 Task: Look for products in the category "Sun Protection & Bug Spray" from Derma E only.
Action: Mouse moved to (264, 137)
Screenshot: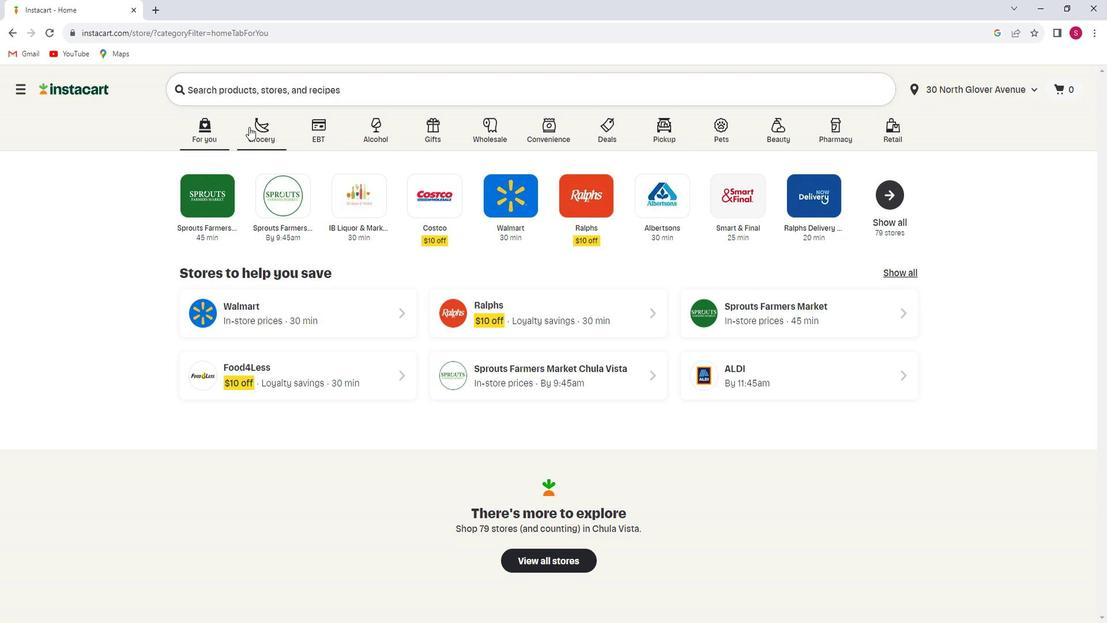 
Action: Mouse pressed left at (264, 137)
Screenshot: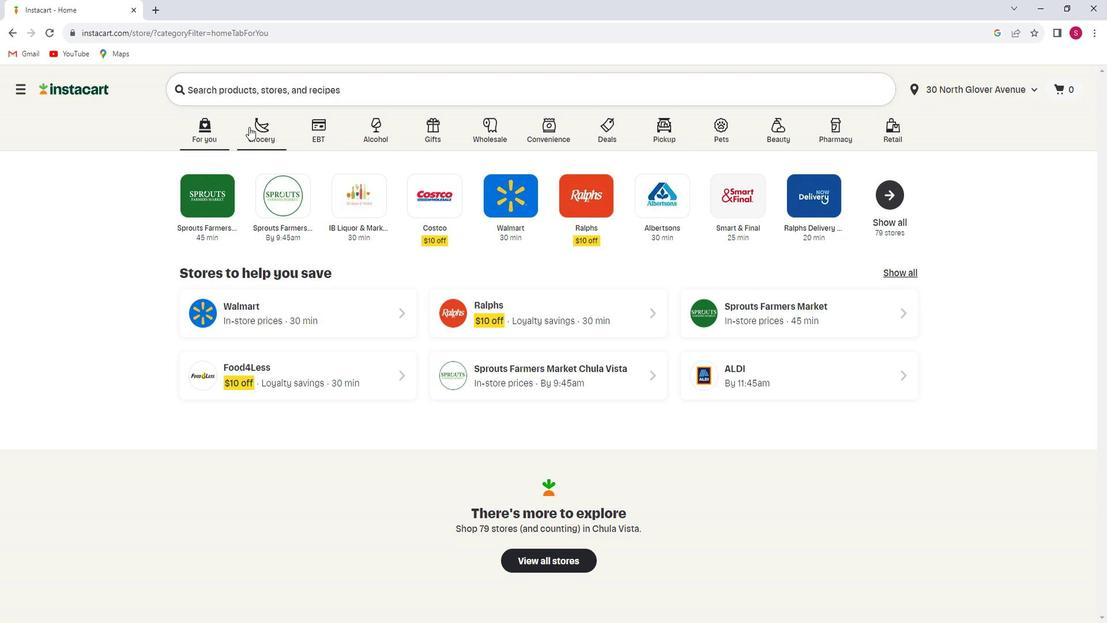 
Action: Mouse moved to (260, 346)
Screenshot: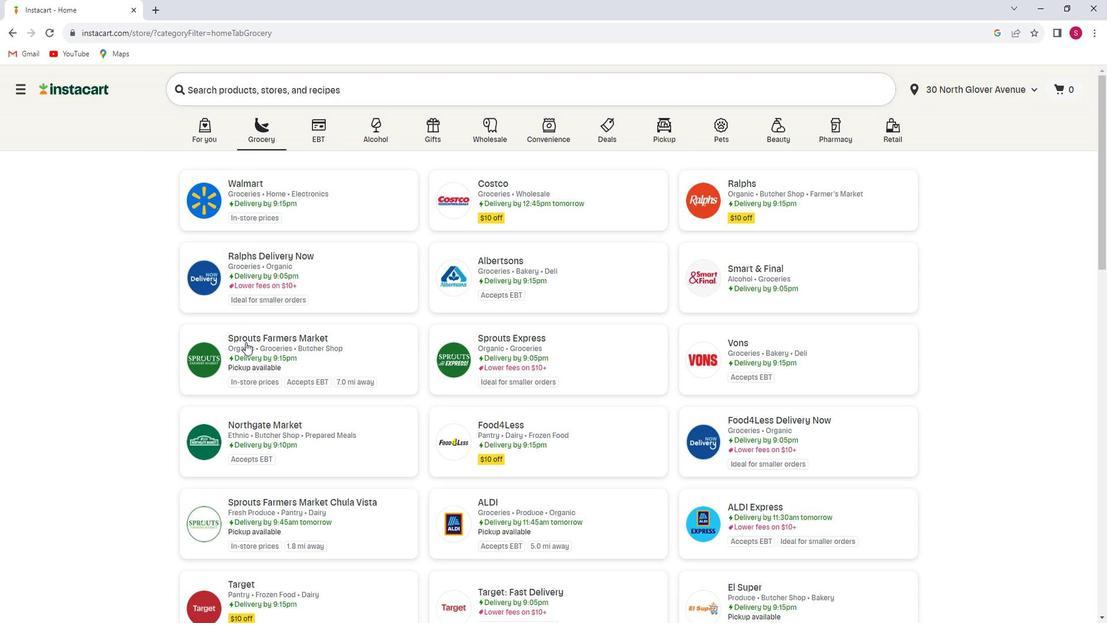 
Action: Mouse pressed left at (260, 346)
Screenshot: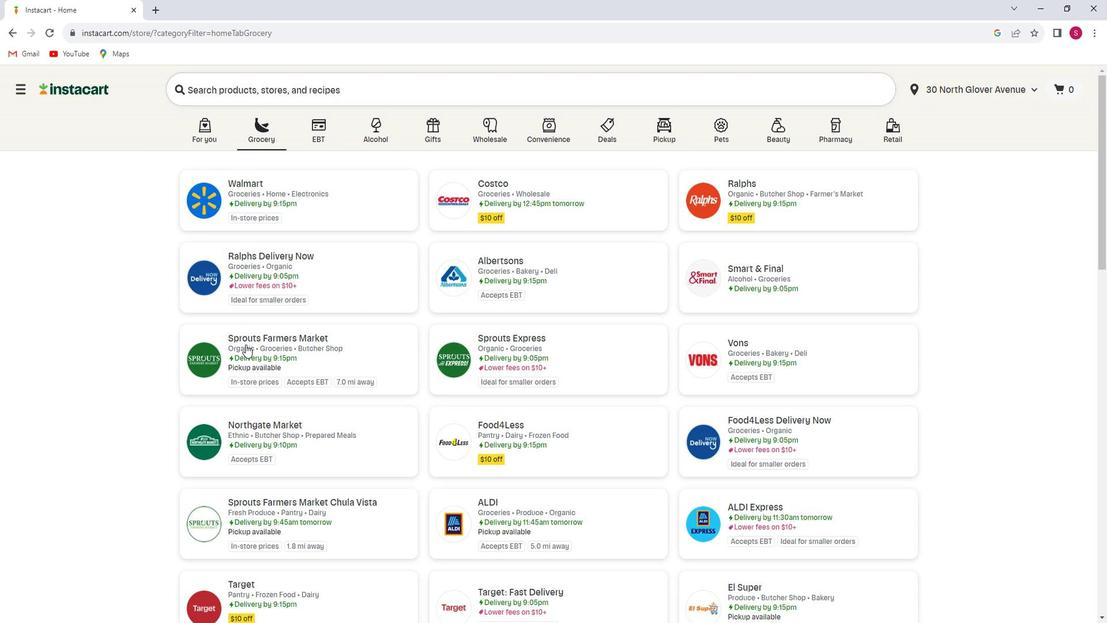 
Action: Mouse moved to (64, 416)
Screenshot: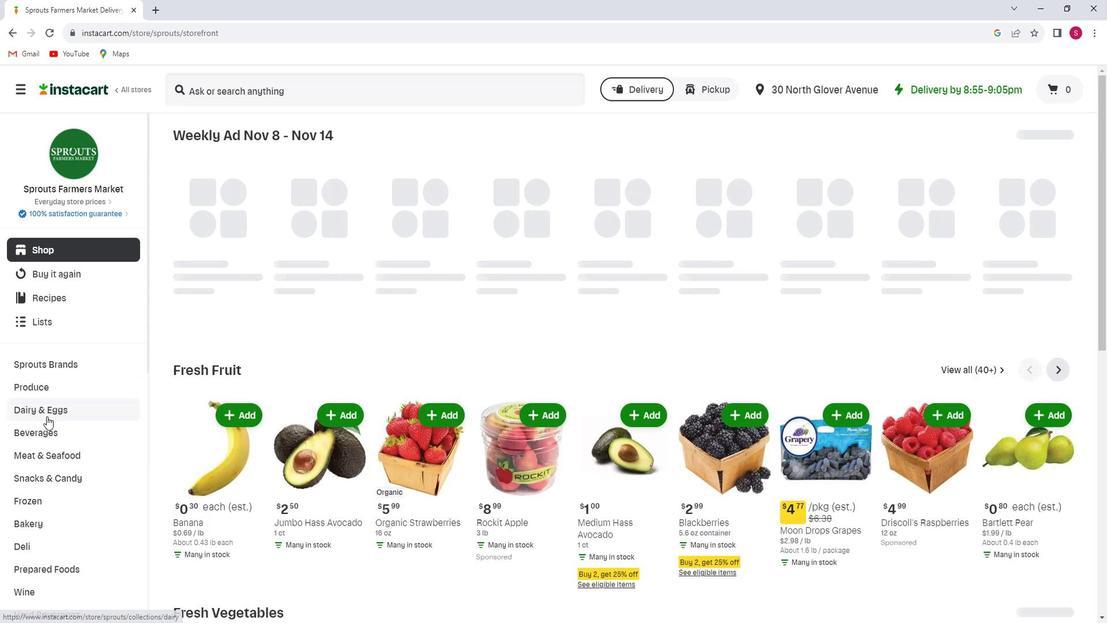 
Action: Mouse scrolled (64, 415) with delta (0, 0)
Screenshot: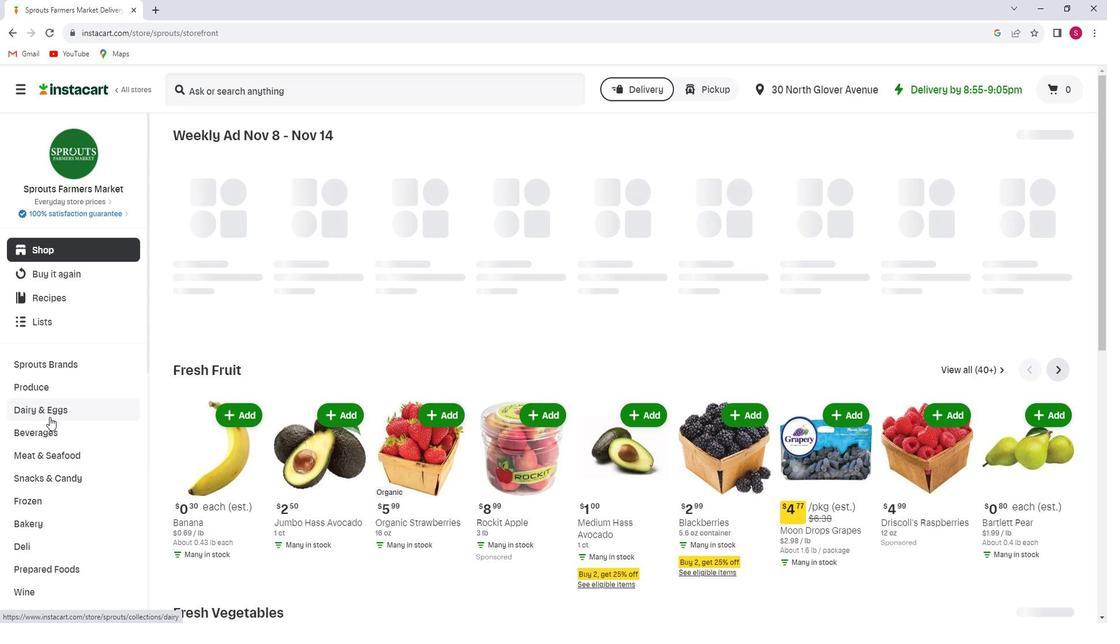 
Action: Mouse scrolled (64, 415) with delta (0, 0)
Screenshot: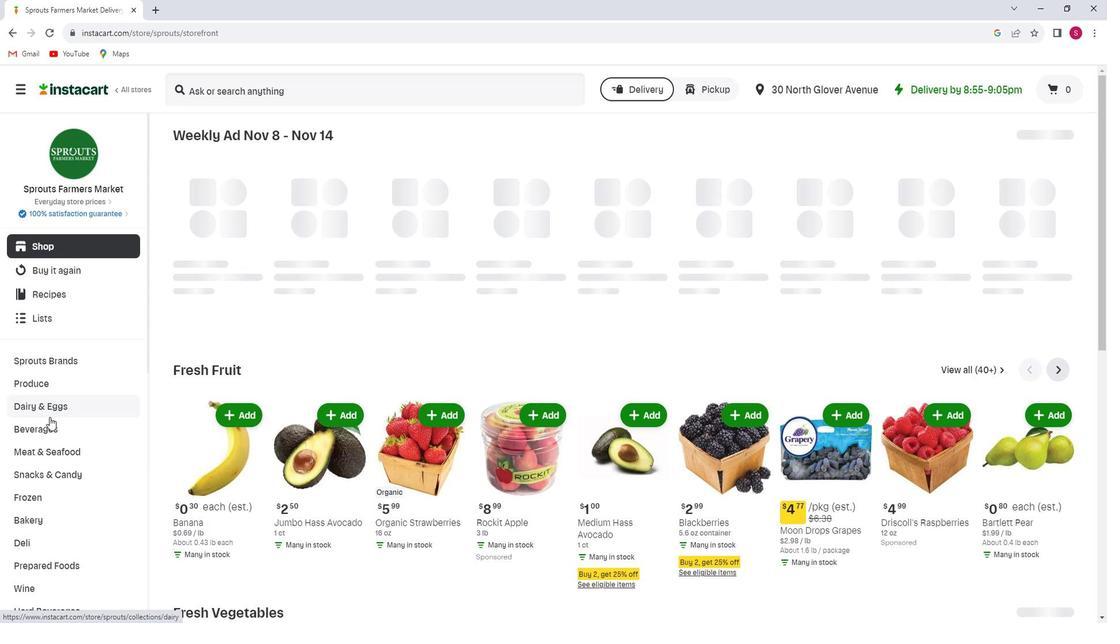
Action: Mouse scrolled (64, 415) with delta (0, 0)
Screenshot: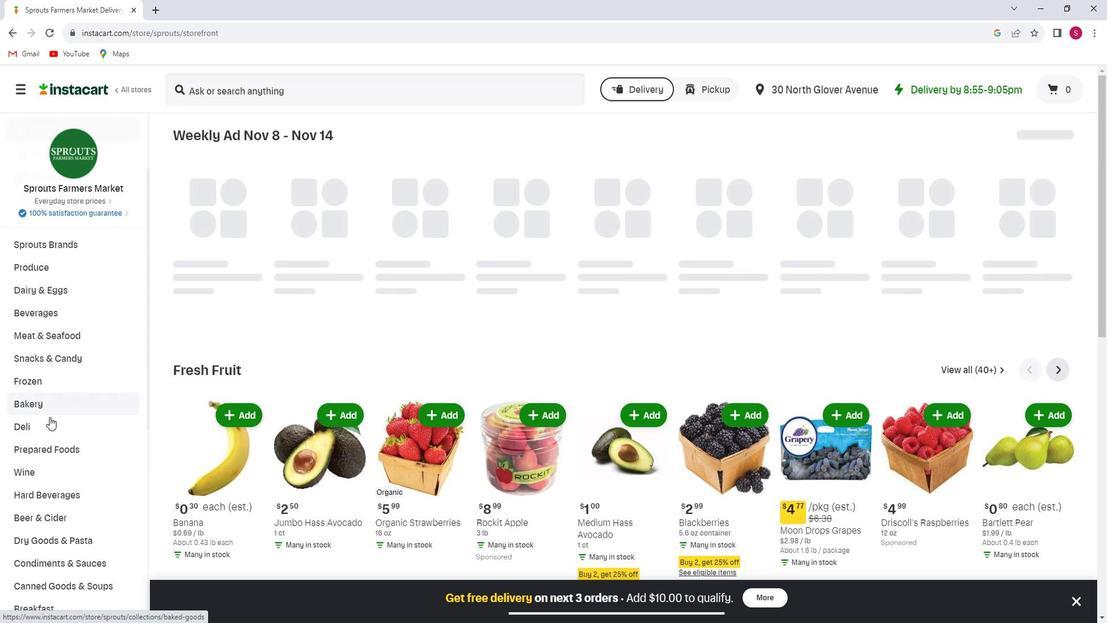 
Action: Mouse scrolled (64, 415) with delta (0, 0)
Screenshot: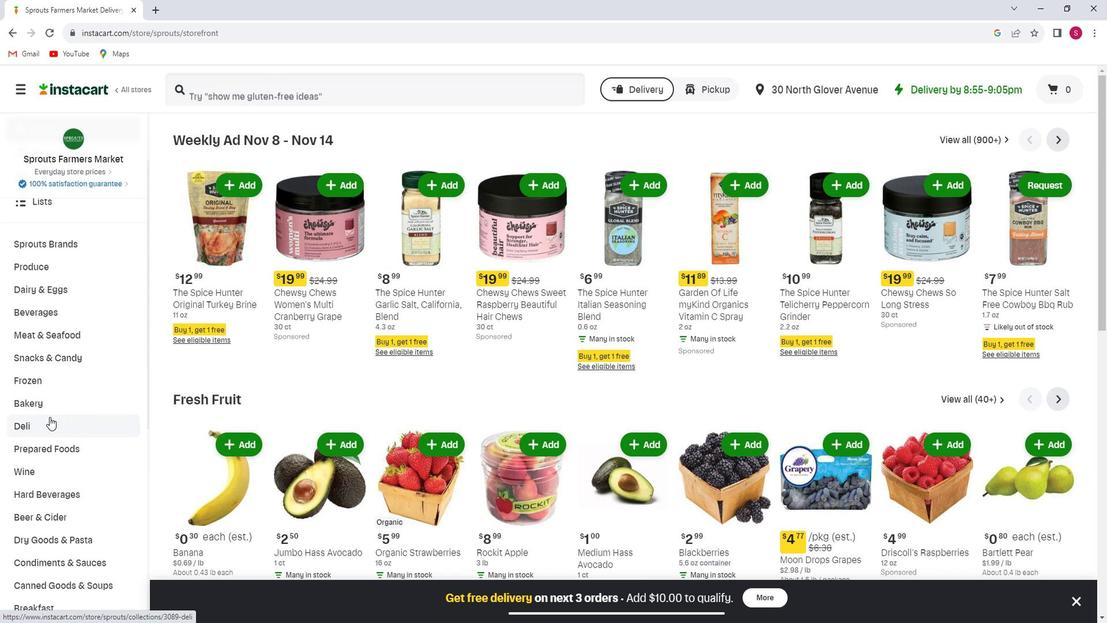 
Action: Mouse scrolled (64, 415) with delta (0, 0)
Screenshot: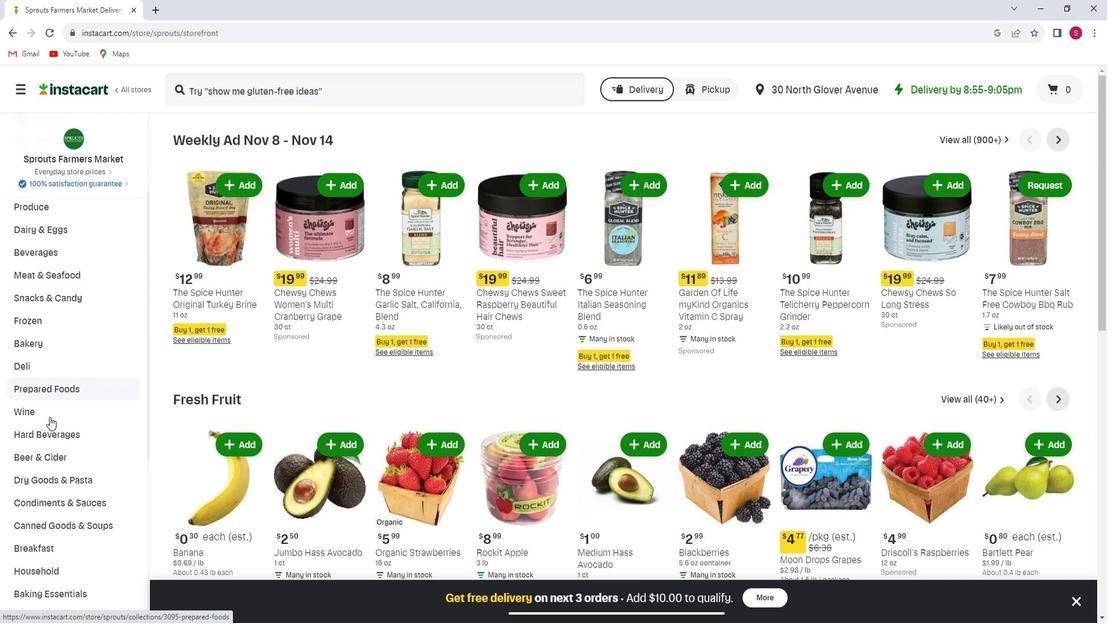 
Action: Mouse scrolled (64, 415) with delta (0, 0)
Screenshot: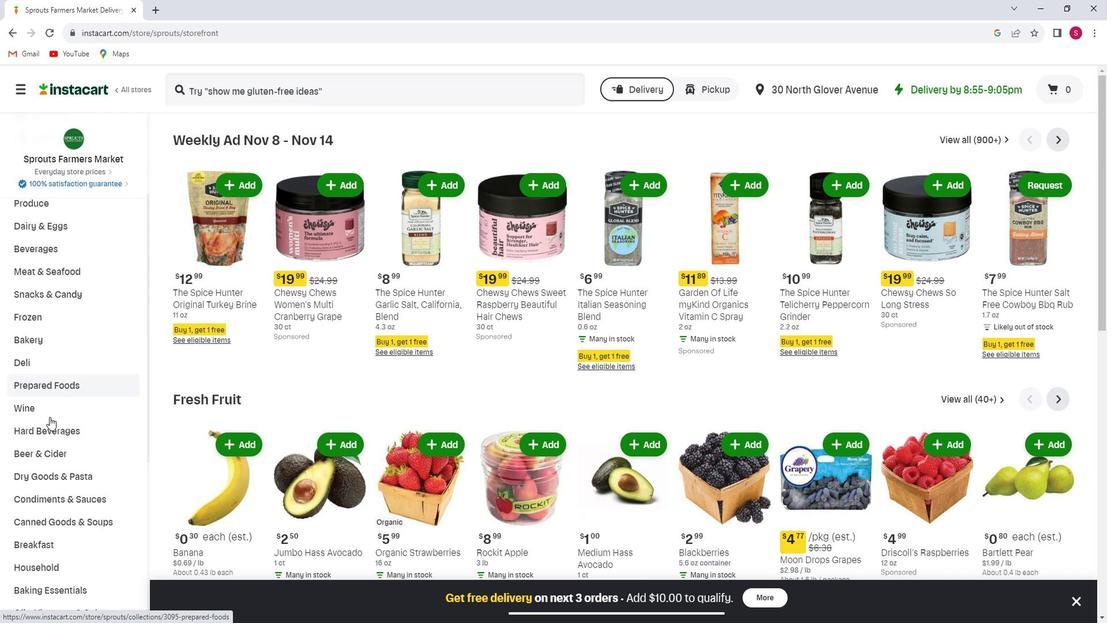 
Action: Mouse scrolled (64, 415) with delta (0, 0)
Screenshot: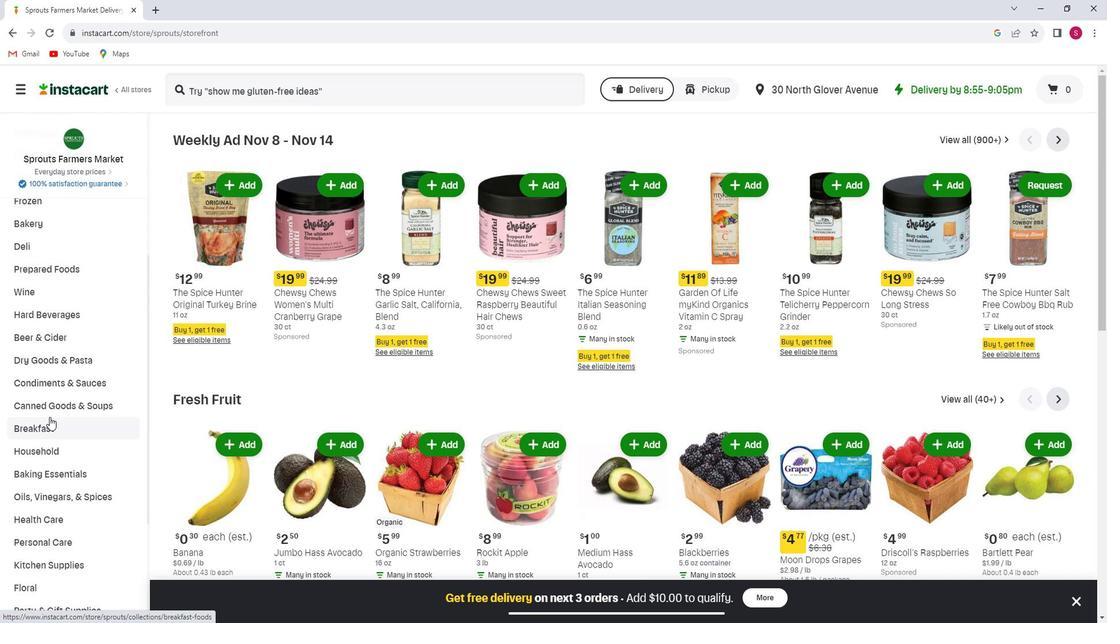 
Action: Mouse scrolled (64, 415) with delta (0, 0)
Screenshot: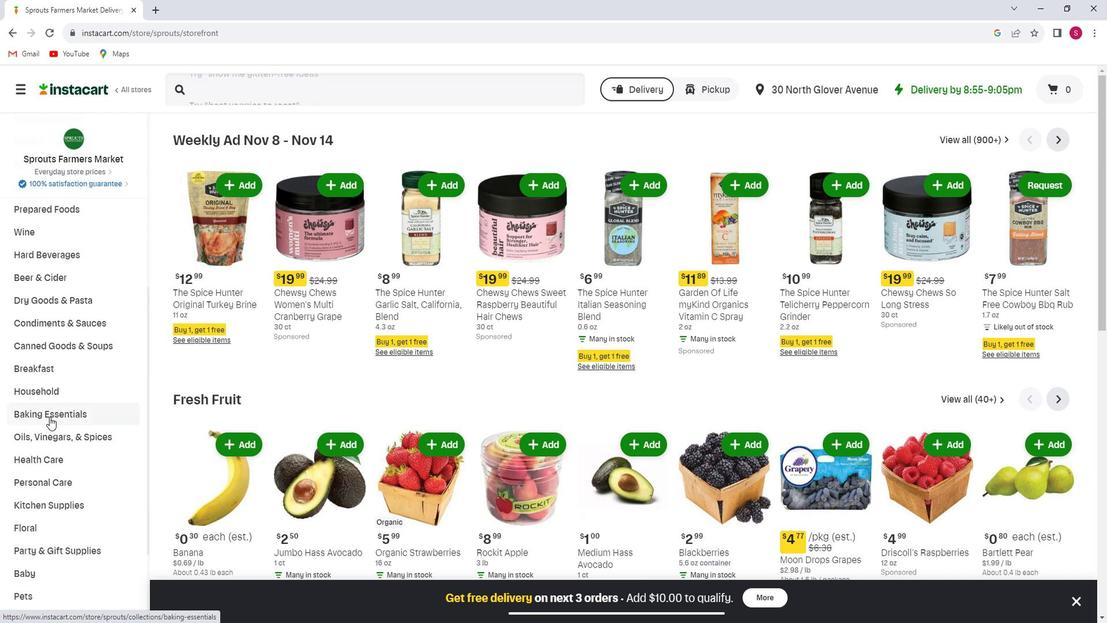 
Action: Mouse moved to (64, 423)
Screenshot: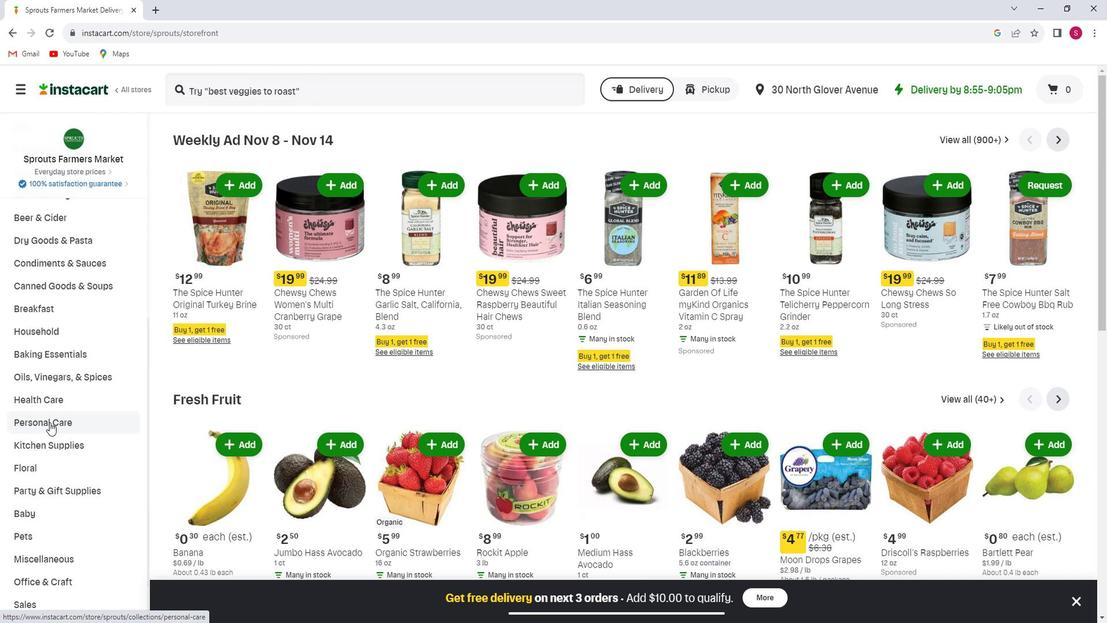 
Action: Mouse pressed left at (64, 423)
Screenshot: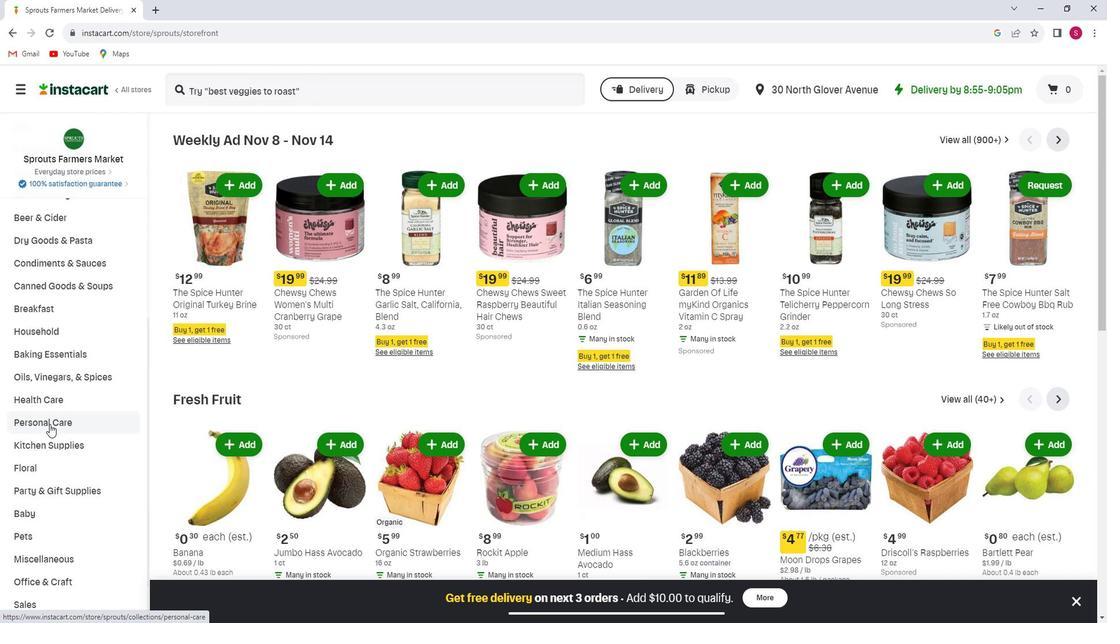 
Action: Mouse moved to (908, 176)
Screenshot: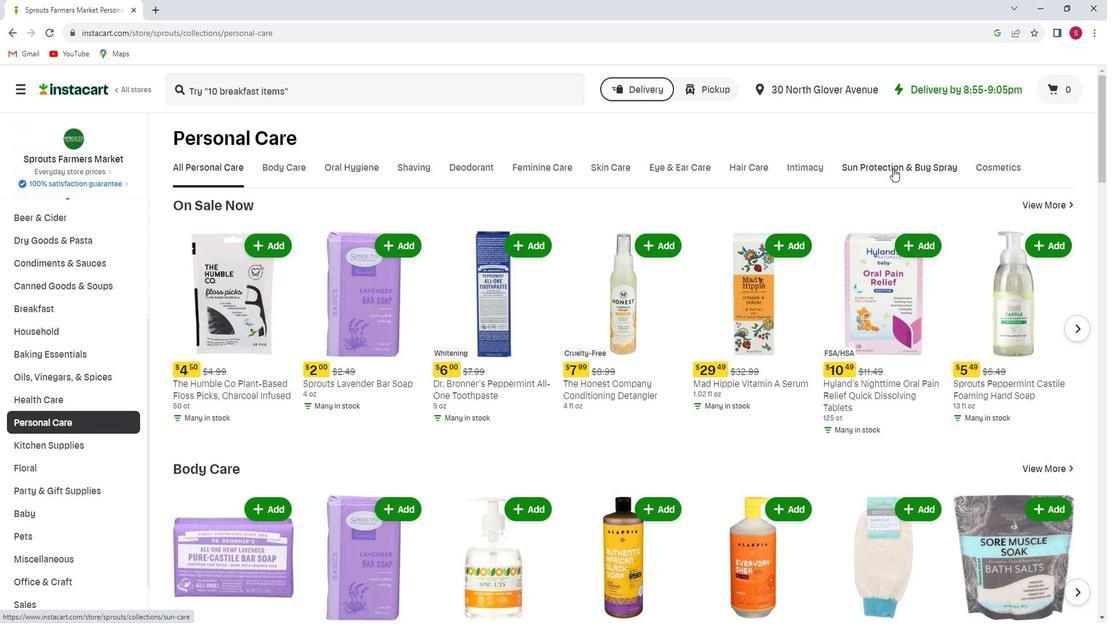 
Action: Mouse pressed left at (908, 176)
Screenshot: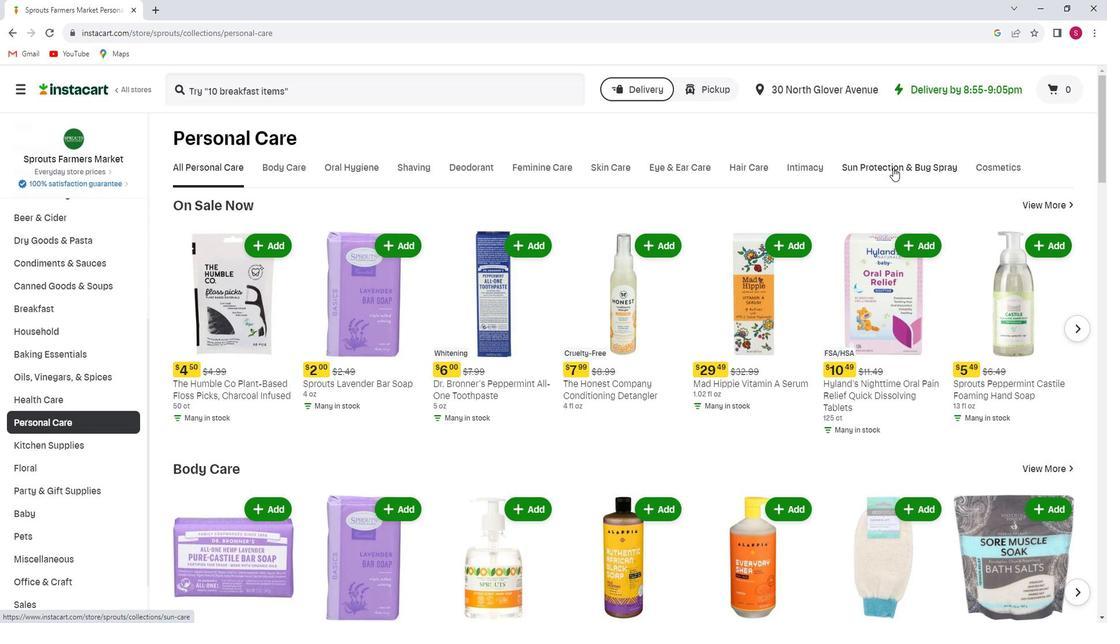 
Action: Mouse moved to (289, 276)
Screenshot: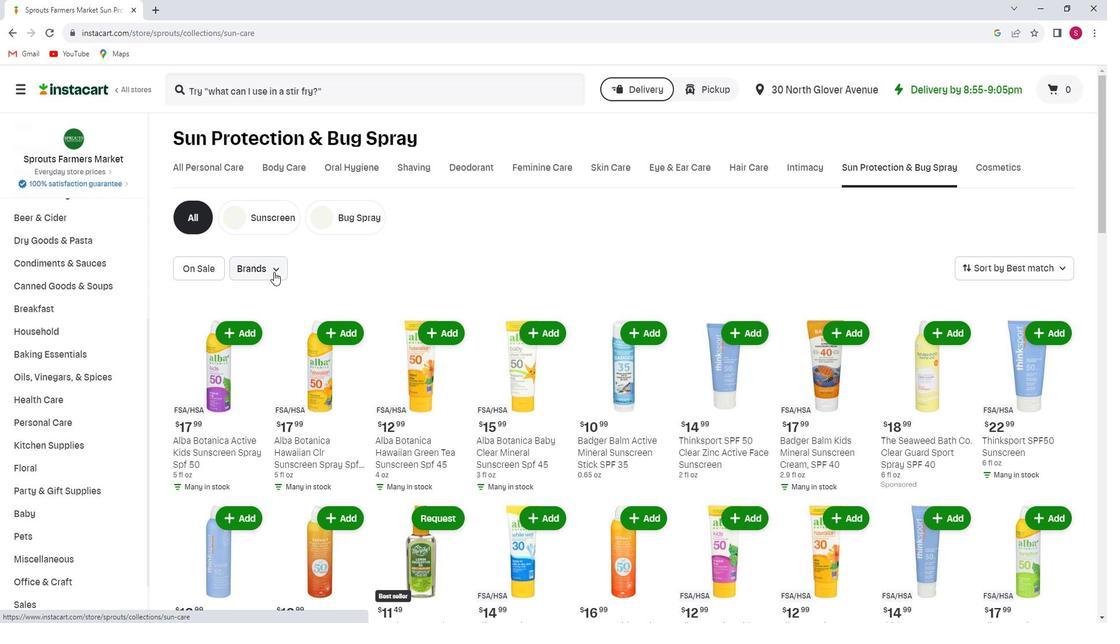 
Action: Mouse pressed left at (289, 276)
Screenshot: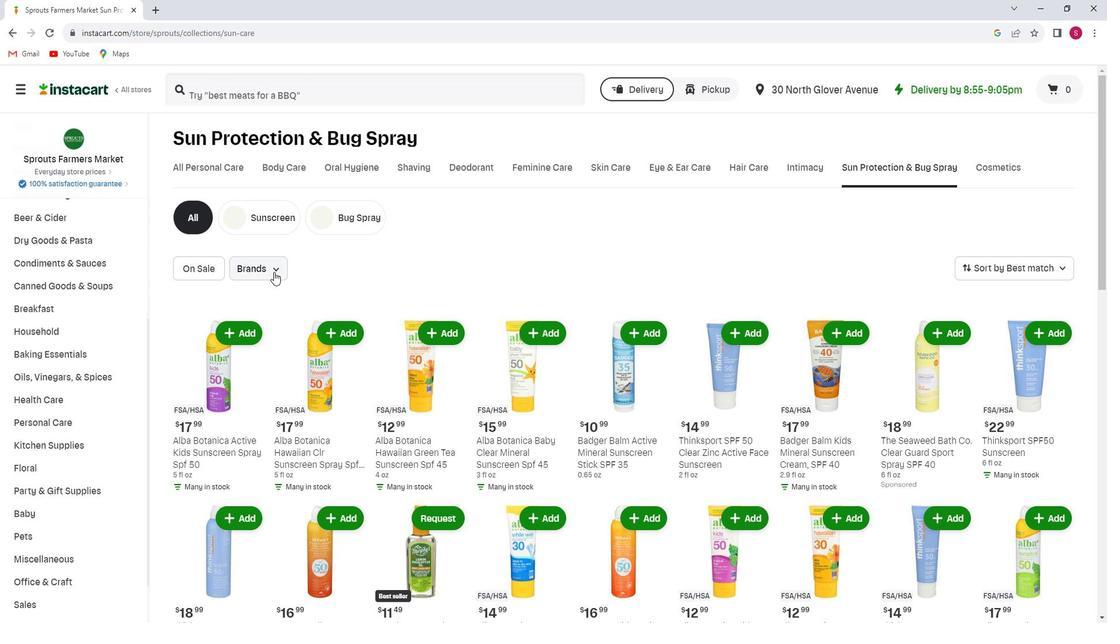 
Action: Mouse moved to (282, 354)
Screenshot: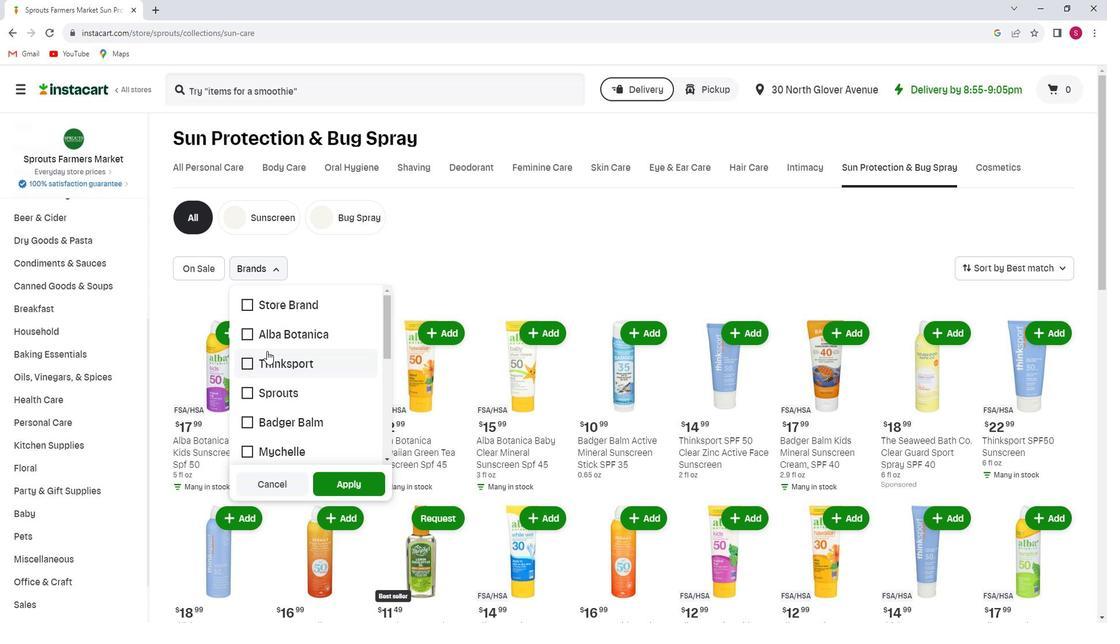 
Action: Mouse scrolled (282, 353) with delta (0, 0)
Screenshot: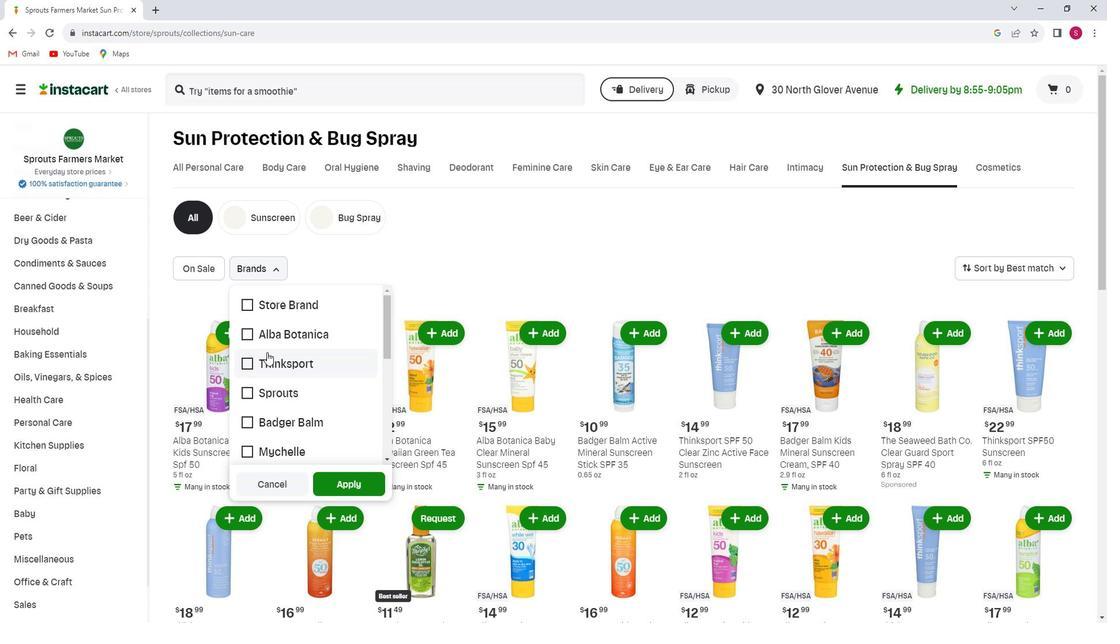 
Action: Mouse scrolled (282, 353) with delta (0, 0)
Screenshot: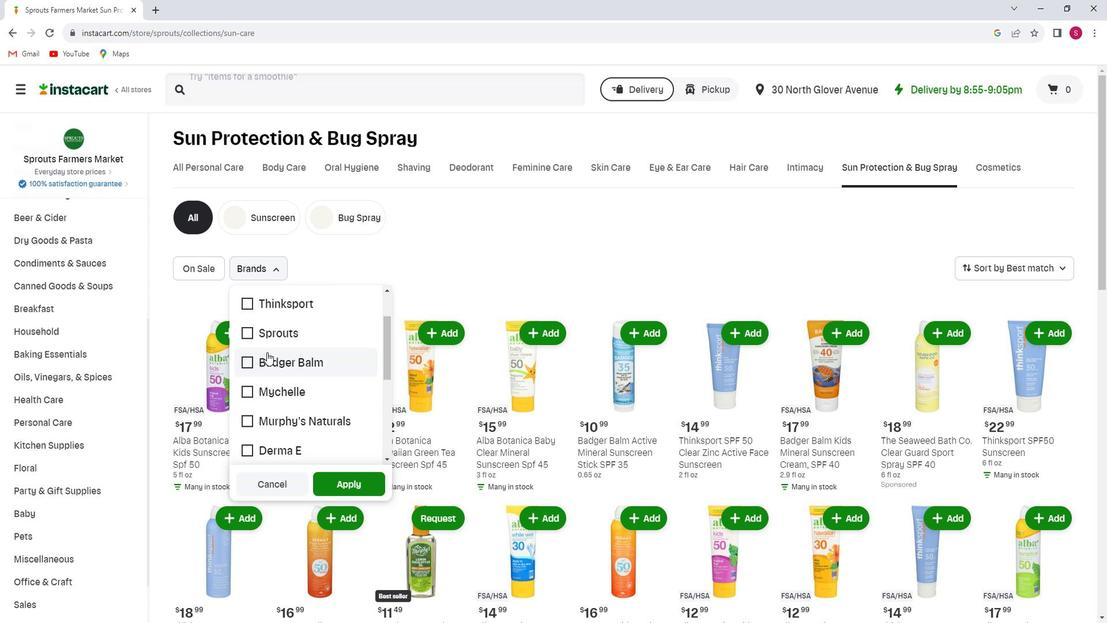 
Action: Mouse scrolled (282, 353) with delta (0, 0)
Screenshot: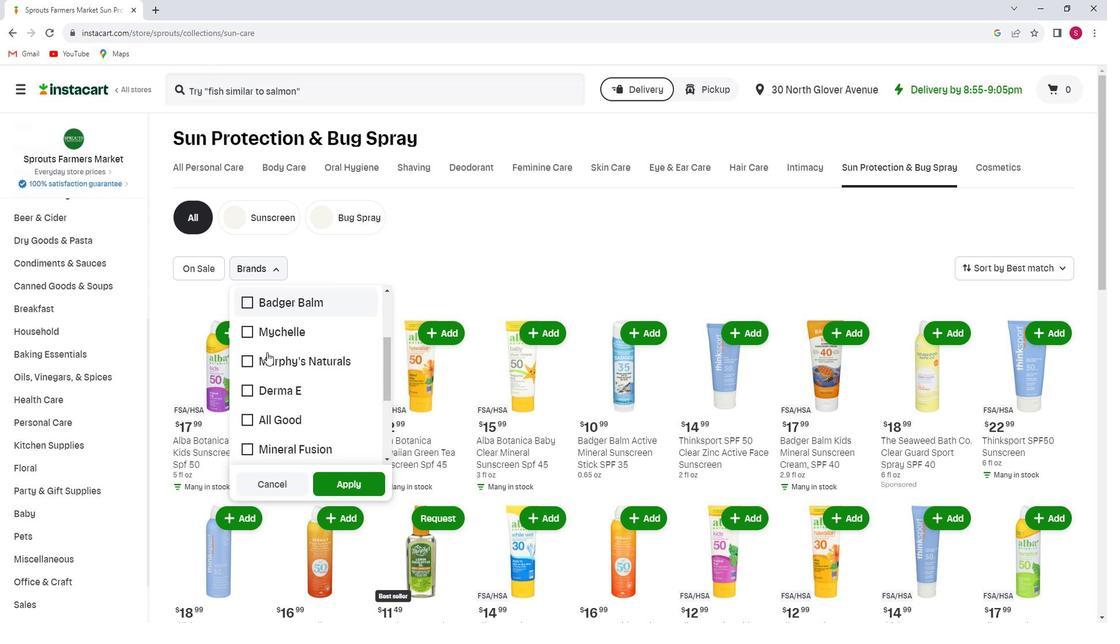 
Action: Mouse moved to (263, 335)
Screenshot: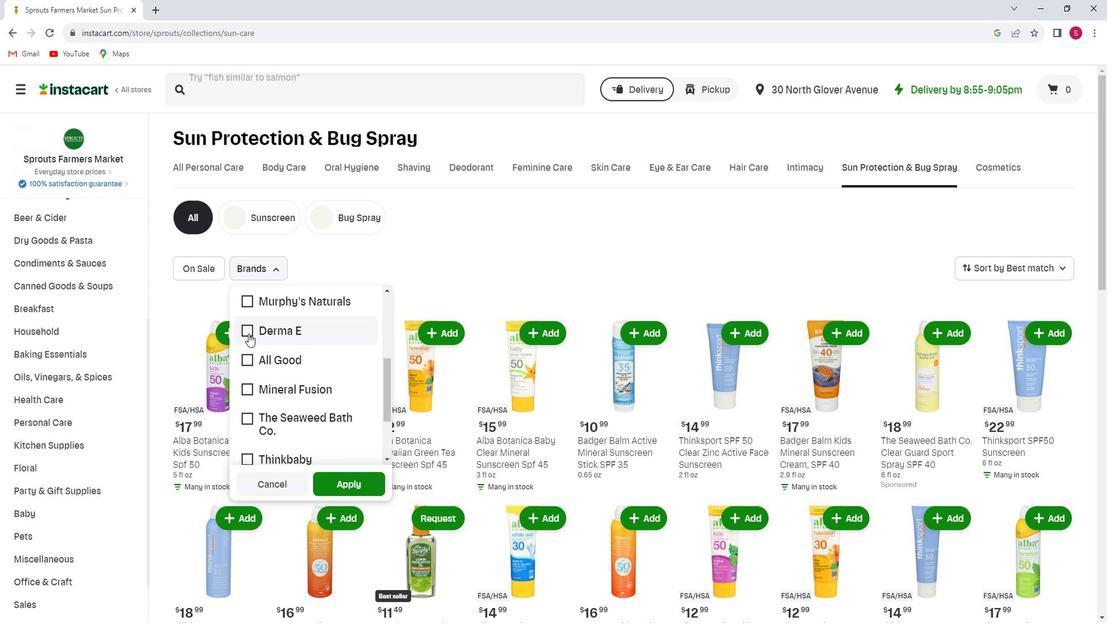 
Action: Mouse pressed left at (263, 335)
Screenshot: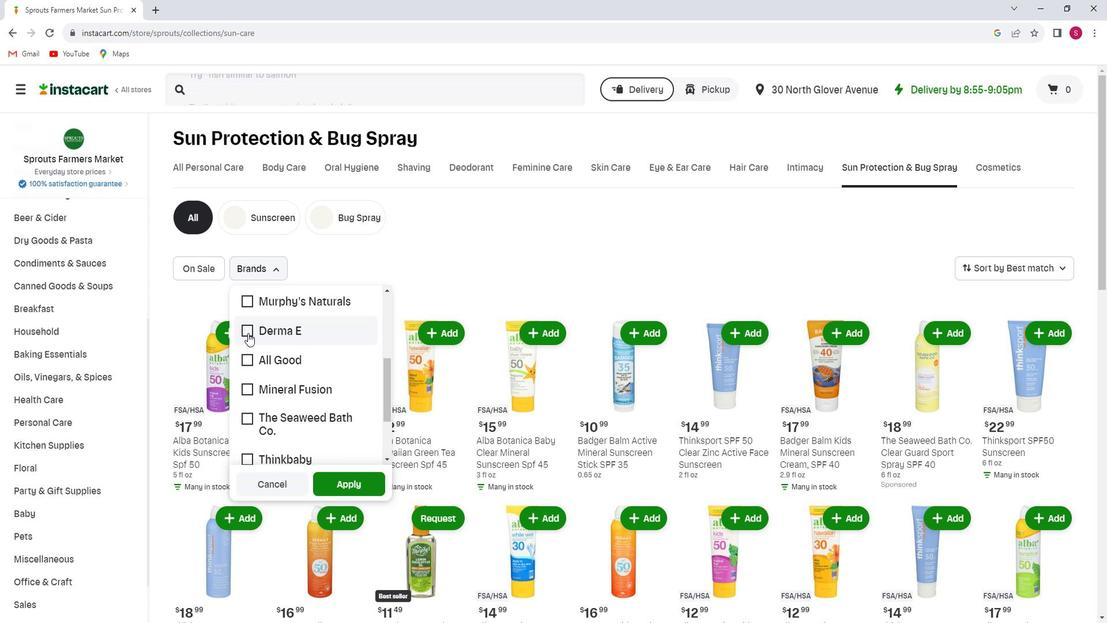 
Action: Mouse moved to (356, 481)
Screenshot: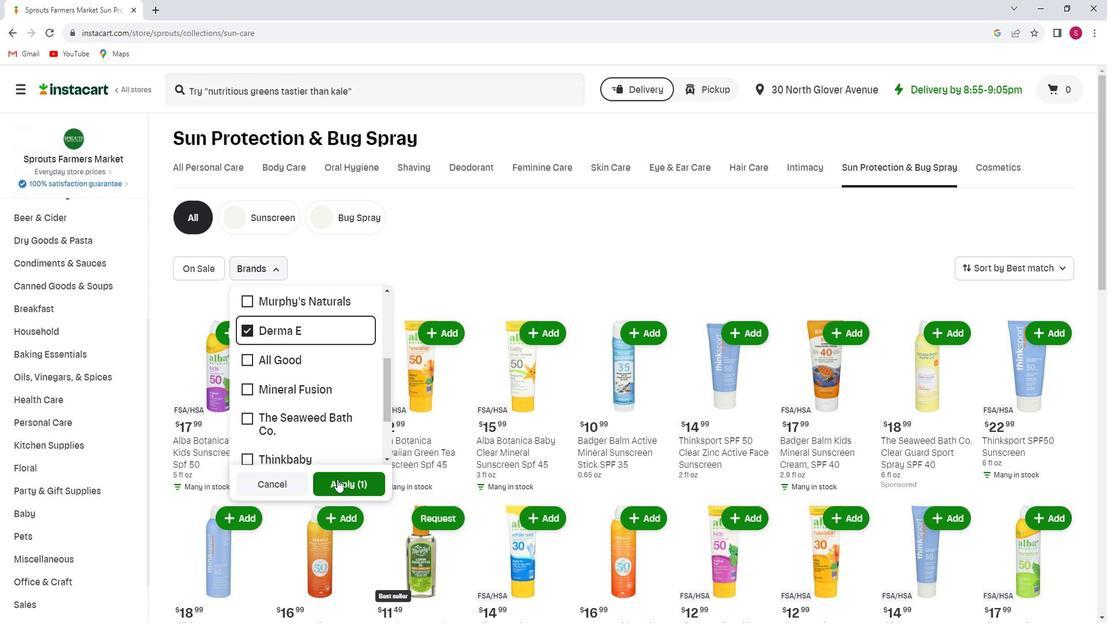 
Action: Mouse pressed left at (356, 481)
Screenshot: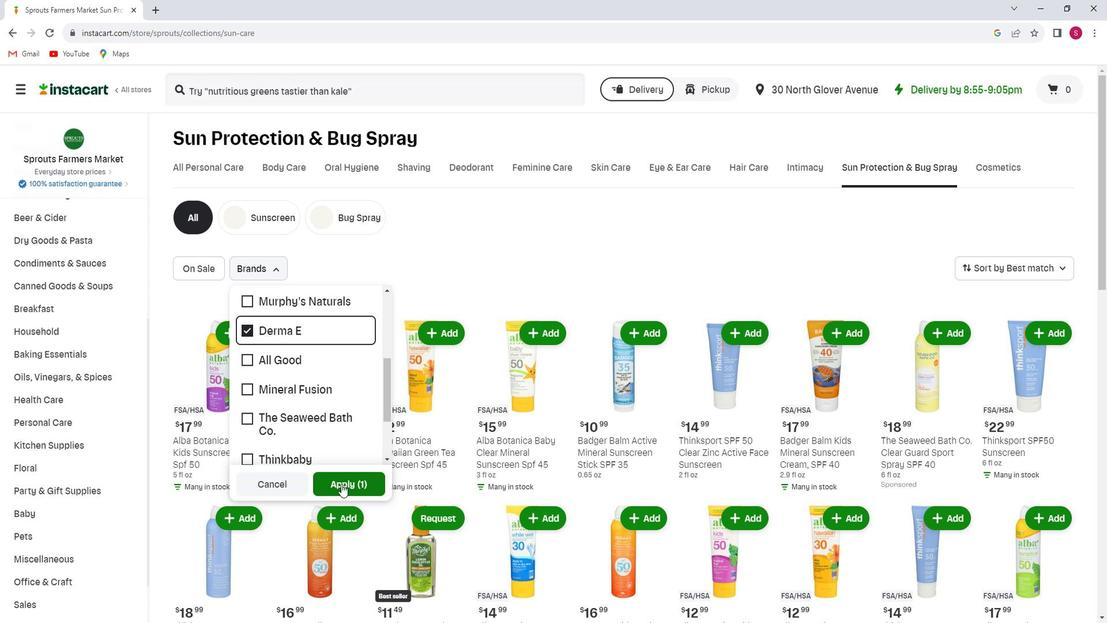 
